 Task: Select the Auckland Time as time zone for the schedule.
Action: Mouse moved to (383, 245)
Screenshot: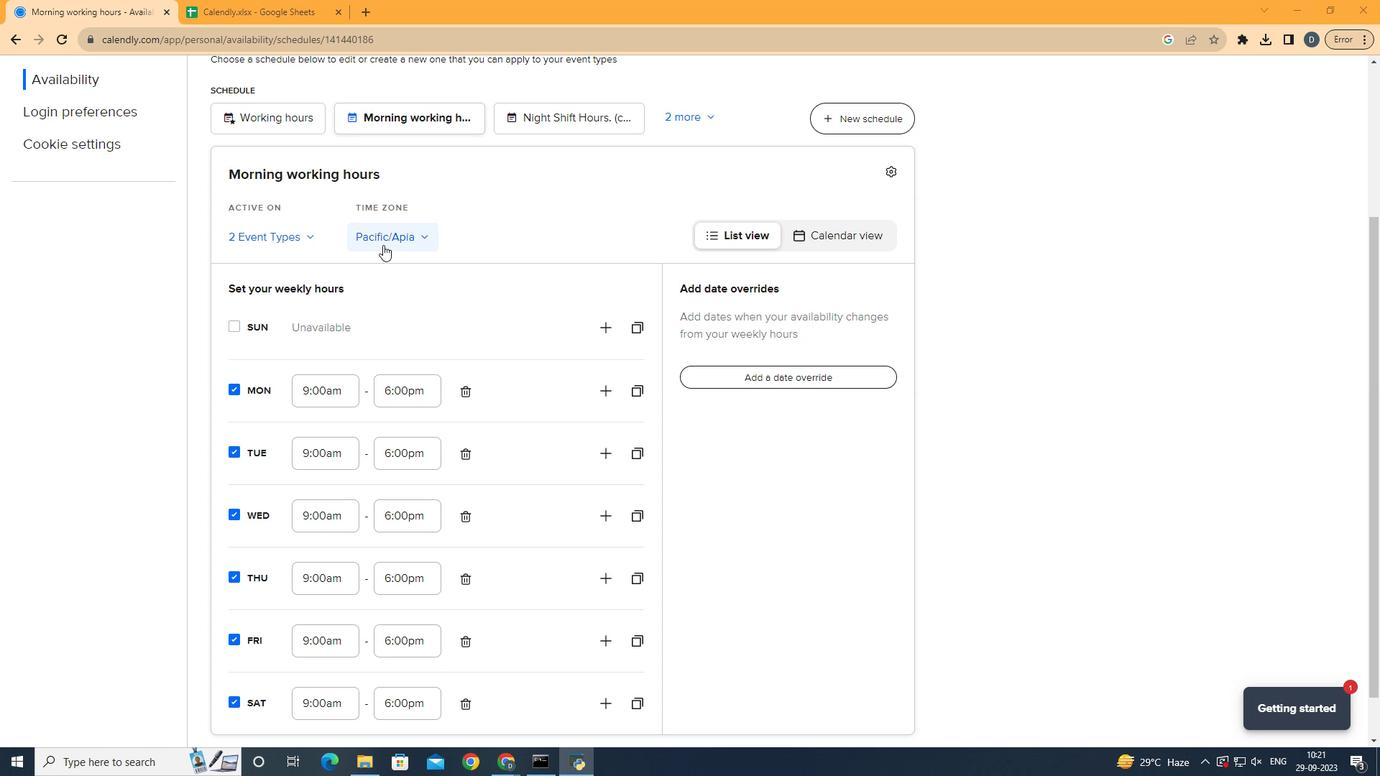 
Action: Mouse pressed left at (383, 245)
Screenshot: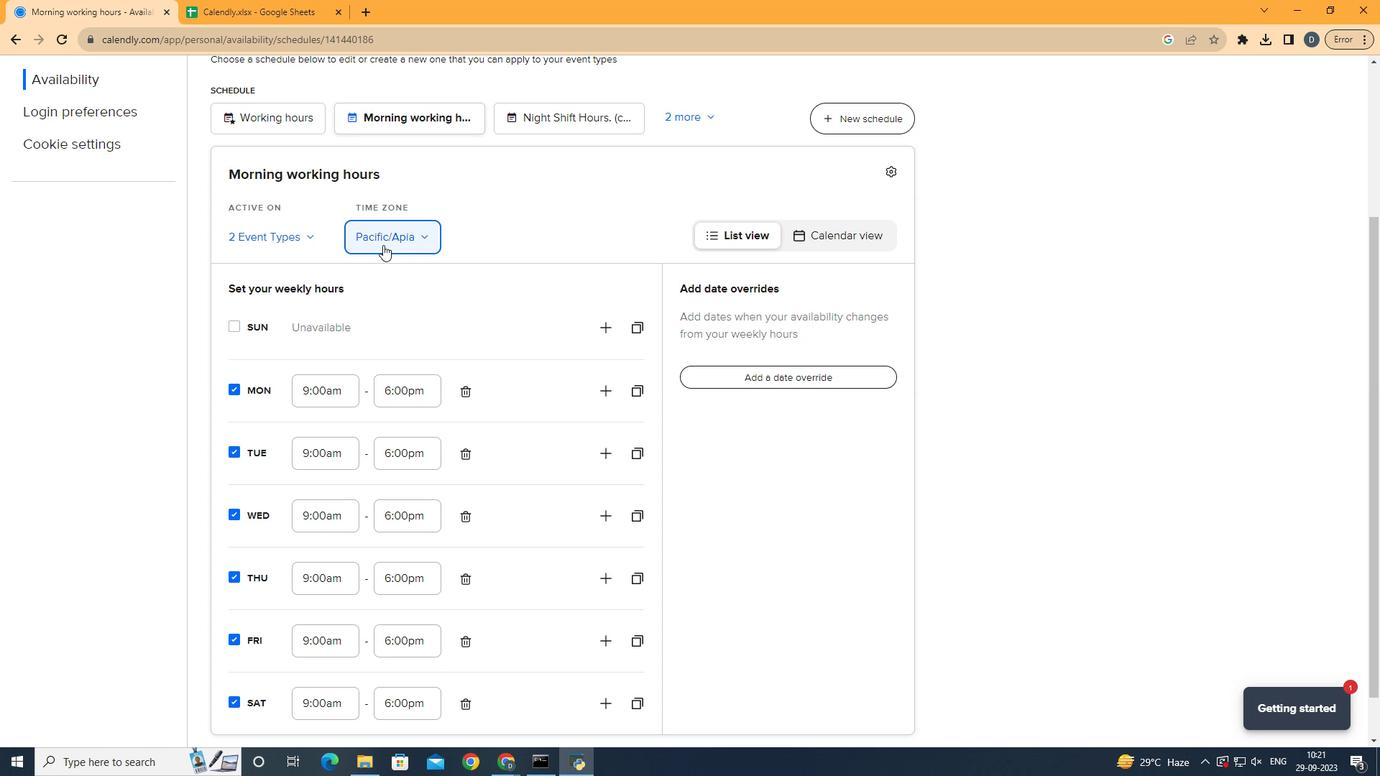 
Action: Mouse moved to (442, 432)
Screenshot: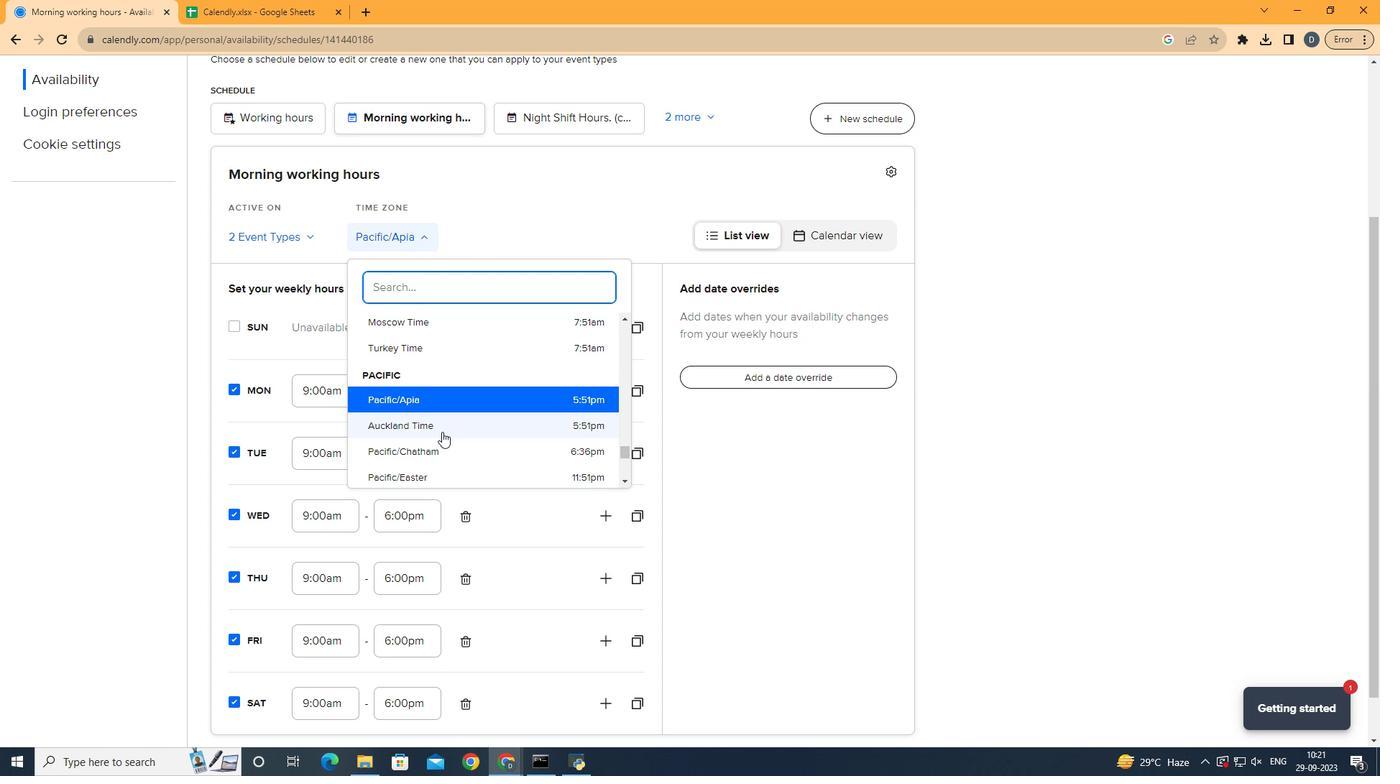 
Action: Mouse pressed left at (442, 432)
Screenshot: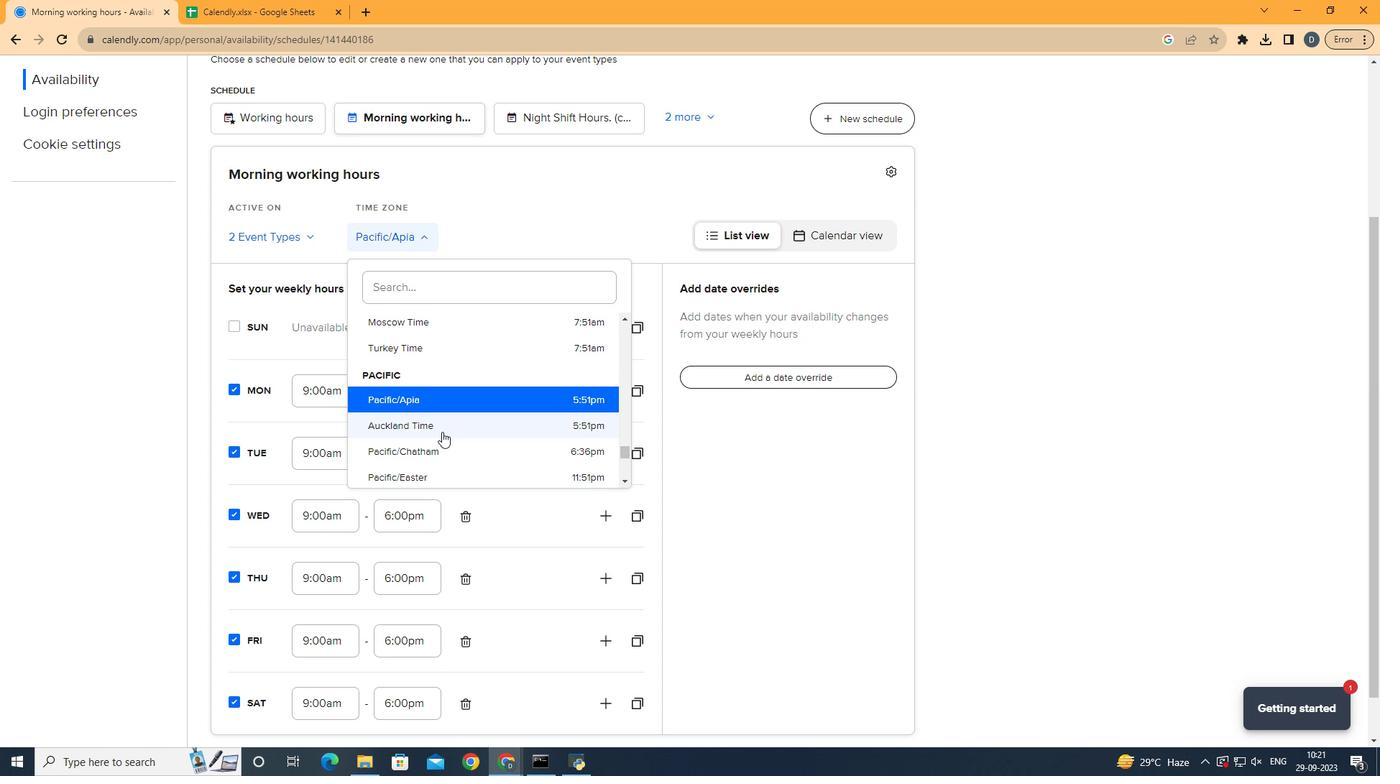 
Action: Mouse moved to (486, 335)
Screenshot: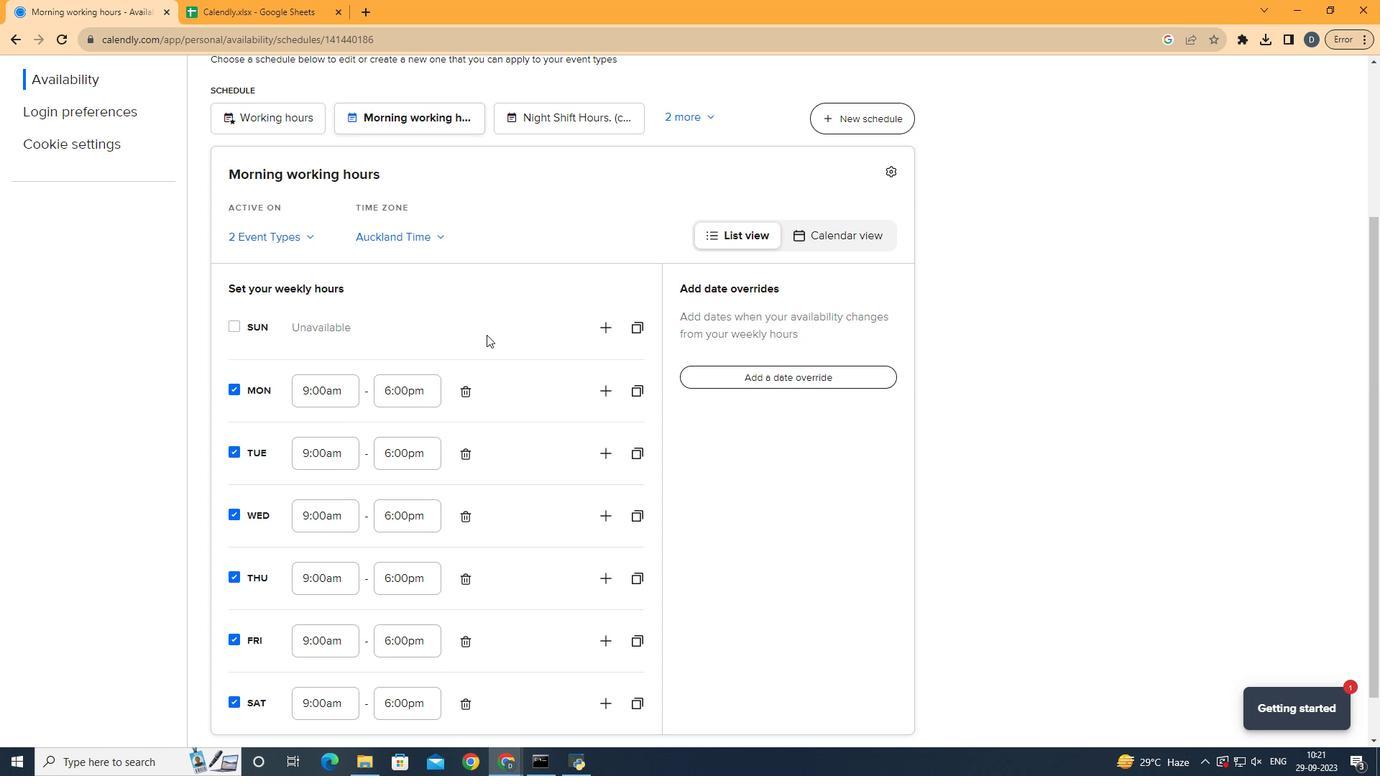 
